 Task: Select heading 2 on text "computer".
Action: Mouse moved to (689, 184)
Screenshot: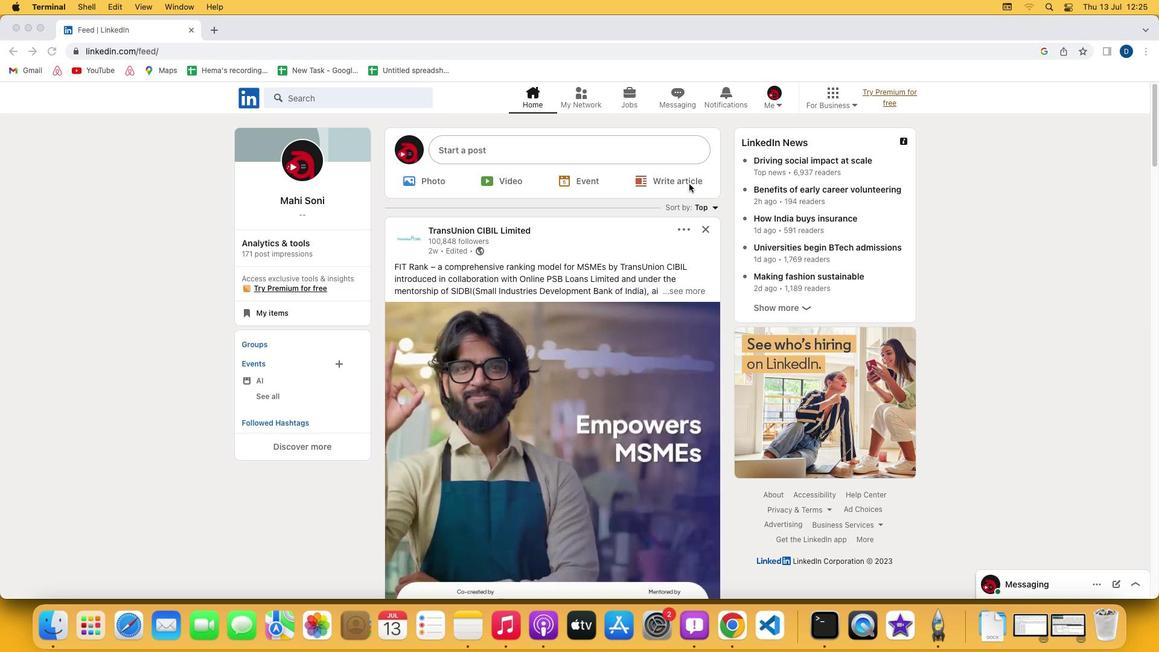 
Action: Mouse pressed left at (689, 184)
Screenshot: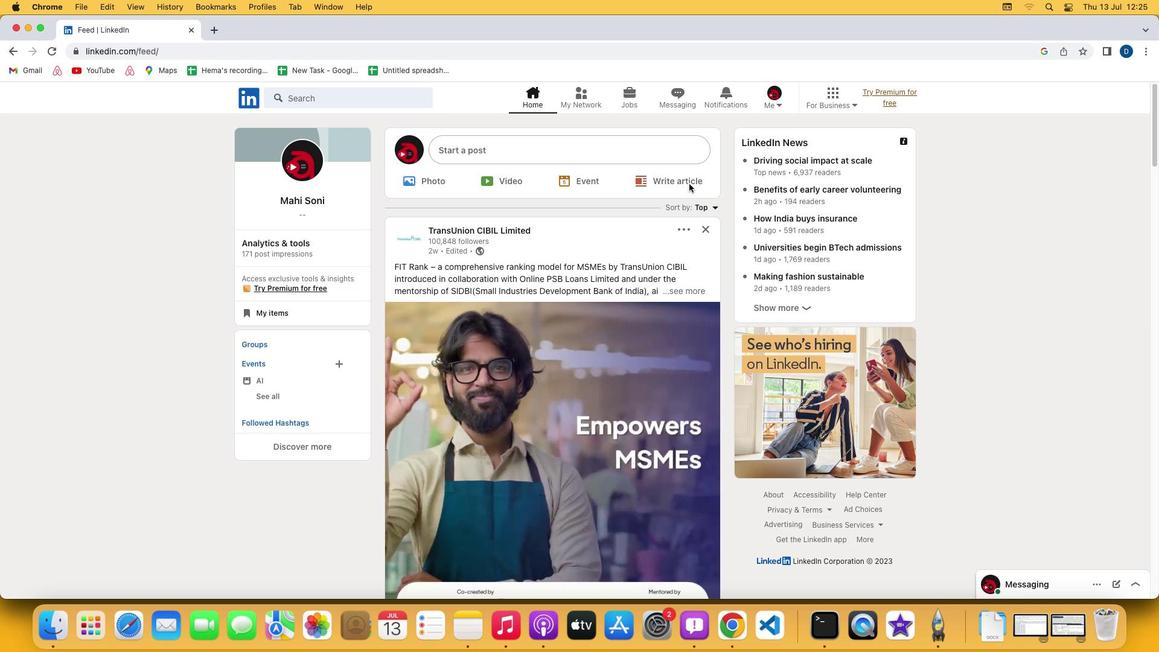 
Action: Mouse pressed left at (689, 184)
Screenshot: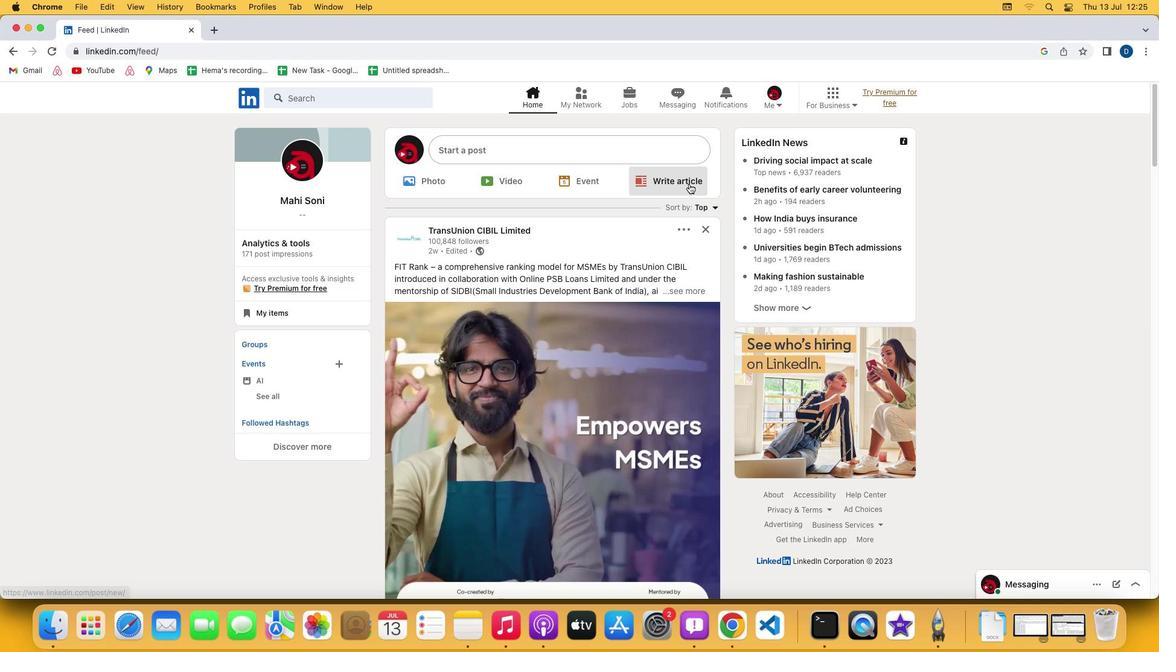 
Action: Mouse moved to (430, 379)
Screenshot: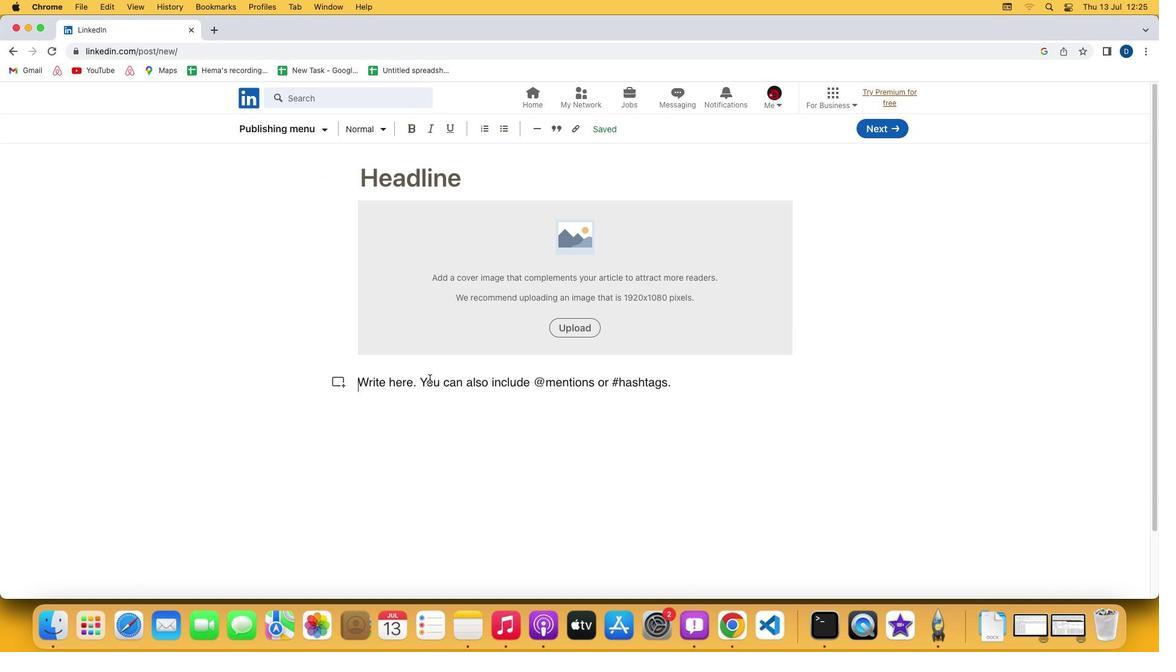 
Action: Mouse pressed left at (430, 379)
Screenshot: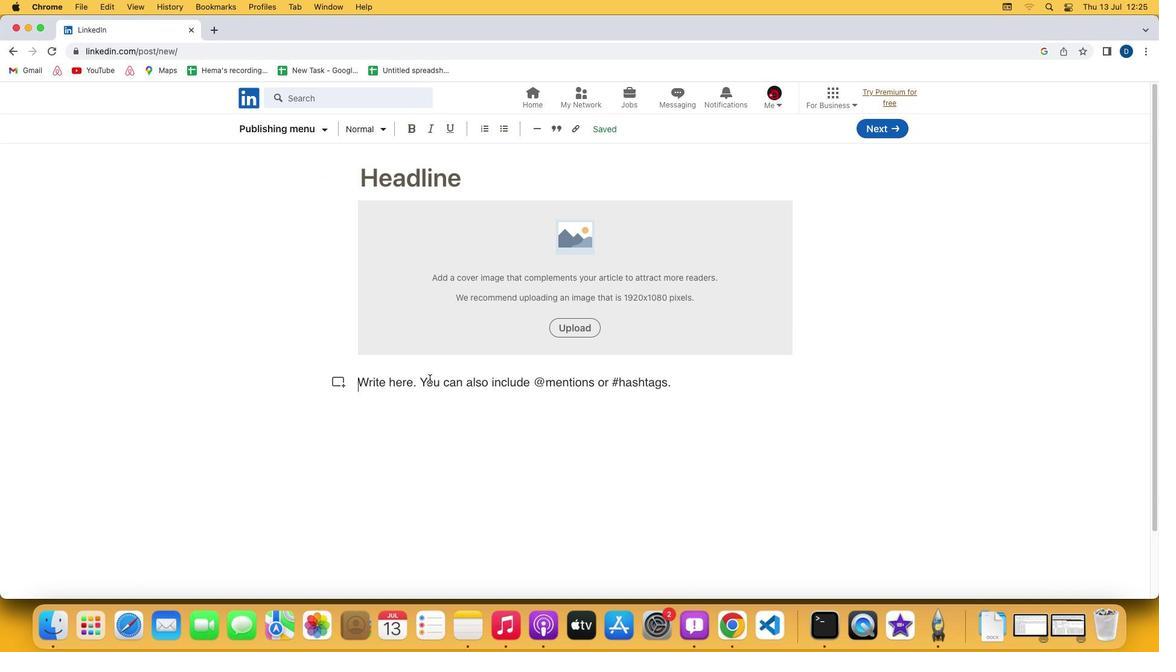 
Action: Mouse moved to (429, 379)
Screenshot: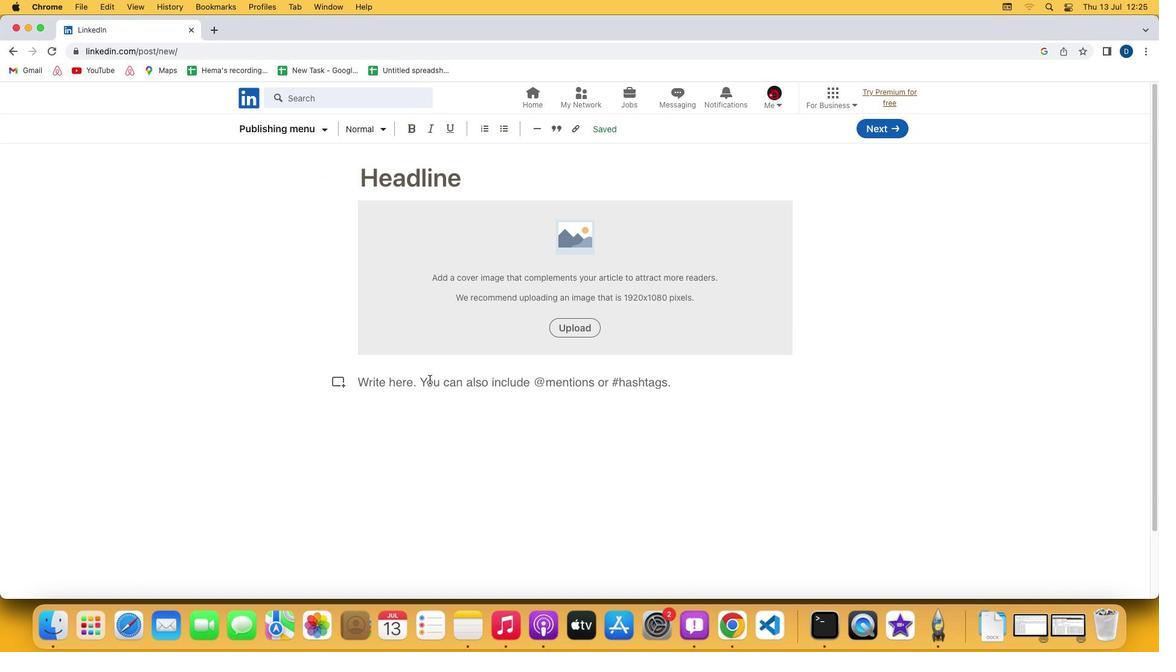 
Action: Key pressed 'c''o''m''p''u''t''e''r'
Screenshot: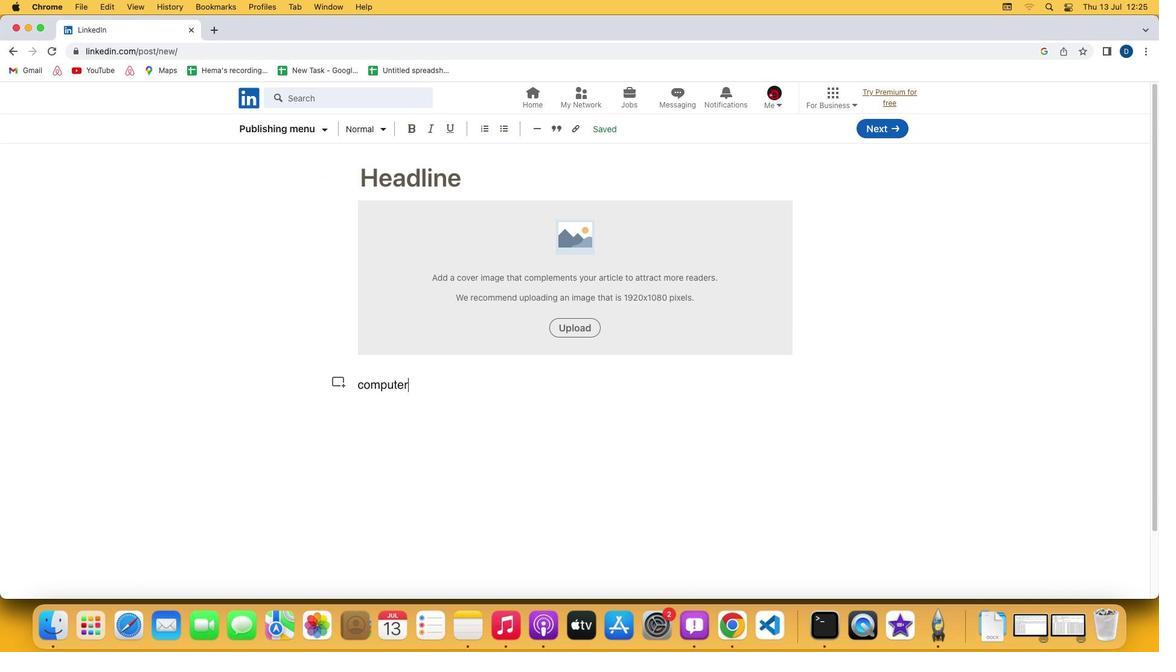
Action: Mouse moved to (409, 385)
Screenshot: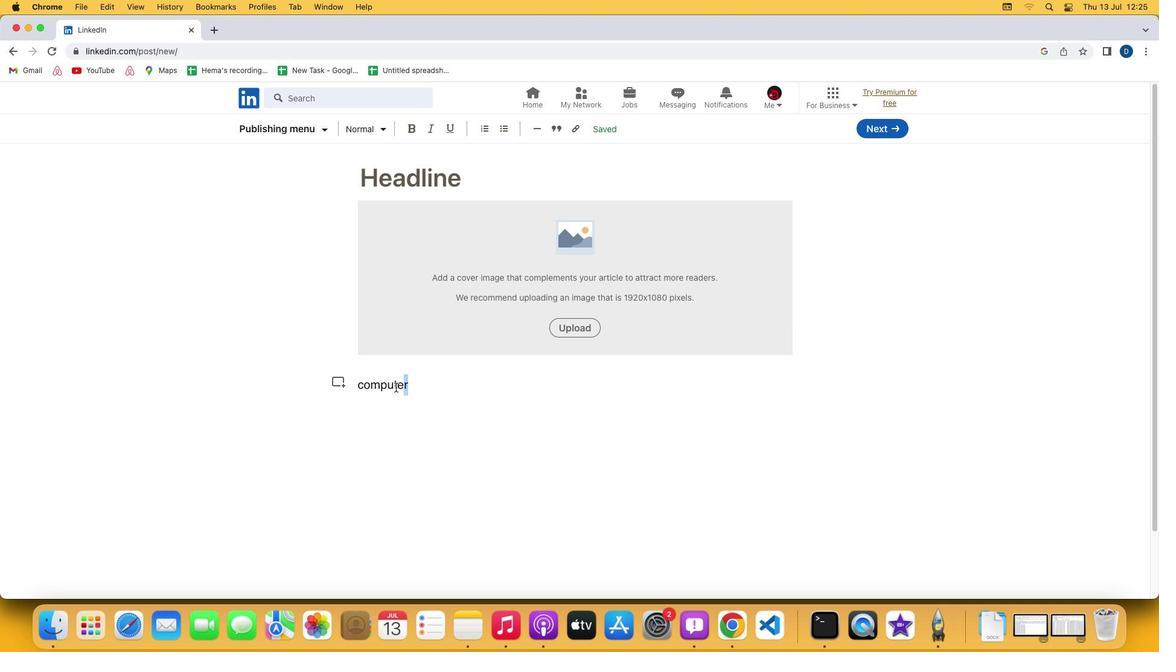 
Action: Mouse pressed left at (409, 385)
Screenshot: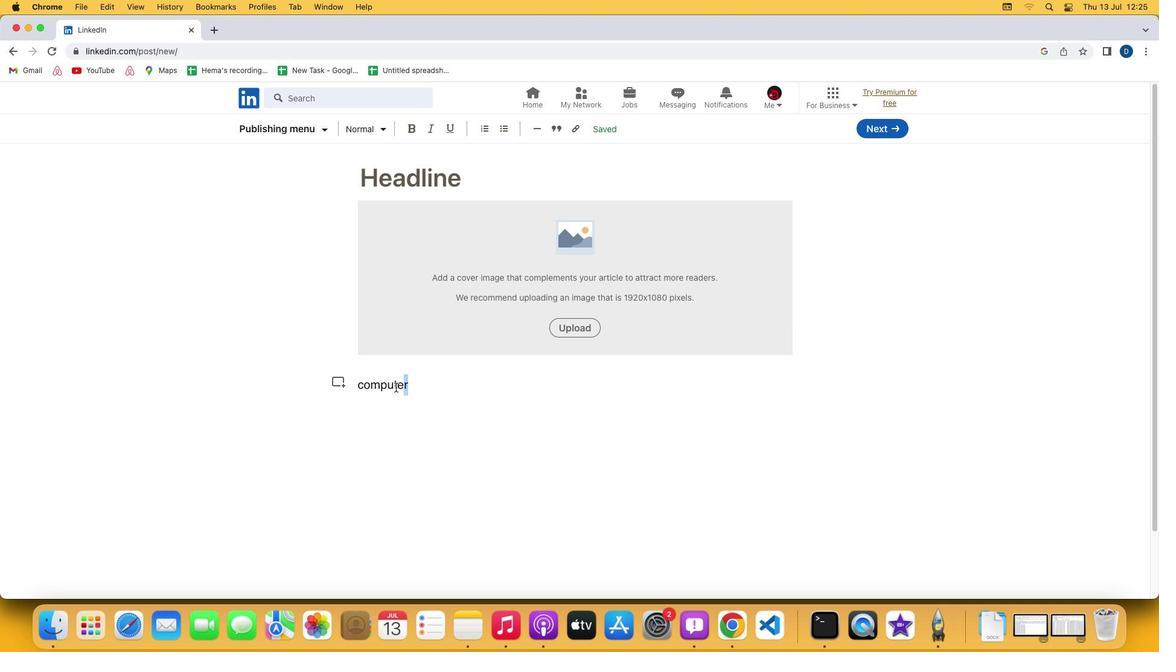 
Action: Mouse moved to (382, 129)
Screenshot: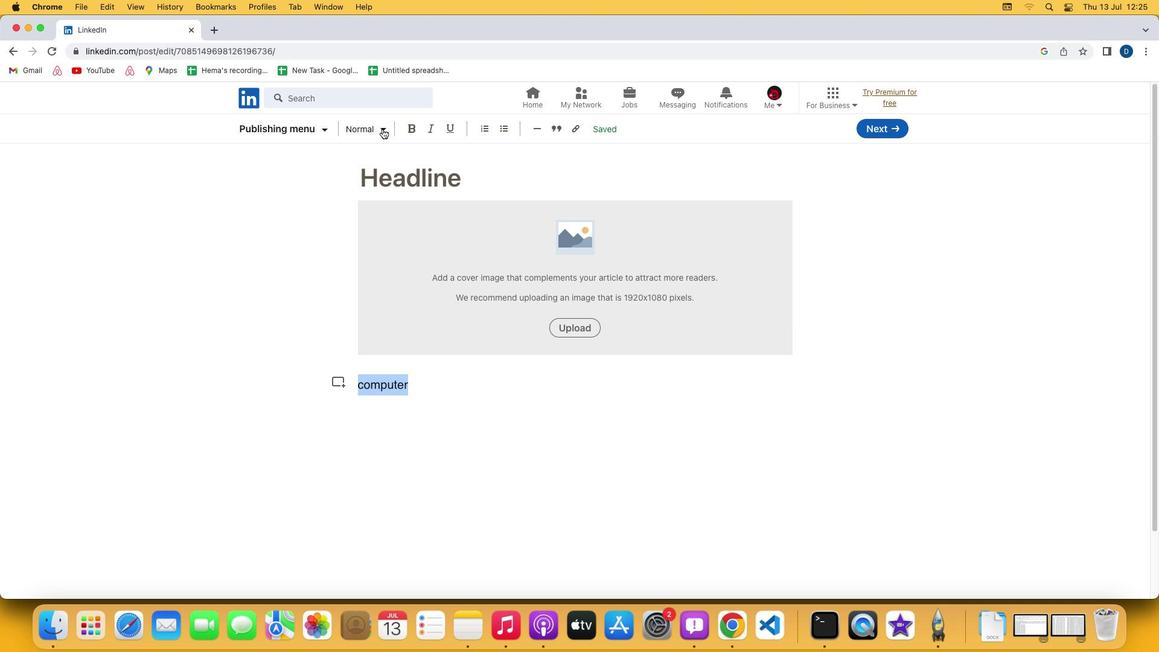 
Action: Mouse pressed left at (382, 129)
Screenshot: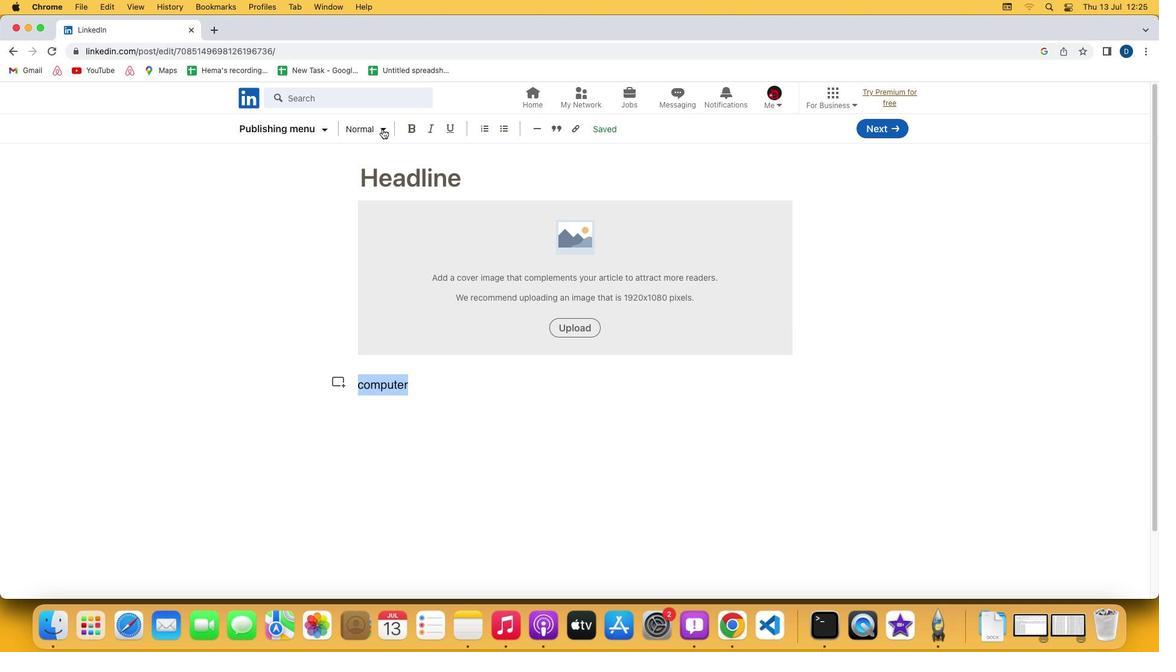 
Action: Mouse moved to (375, 175)
Screenshot: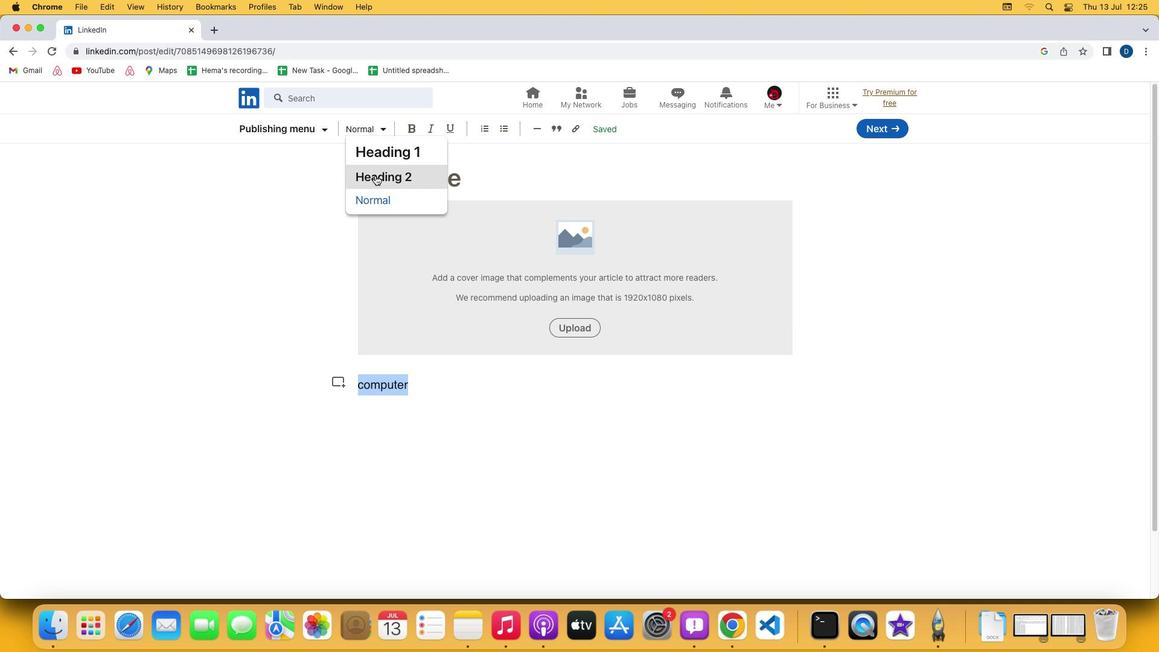 
Action: Mouse pressed left at (375, 175)
Screenshot: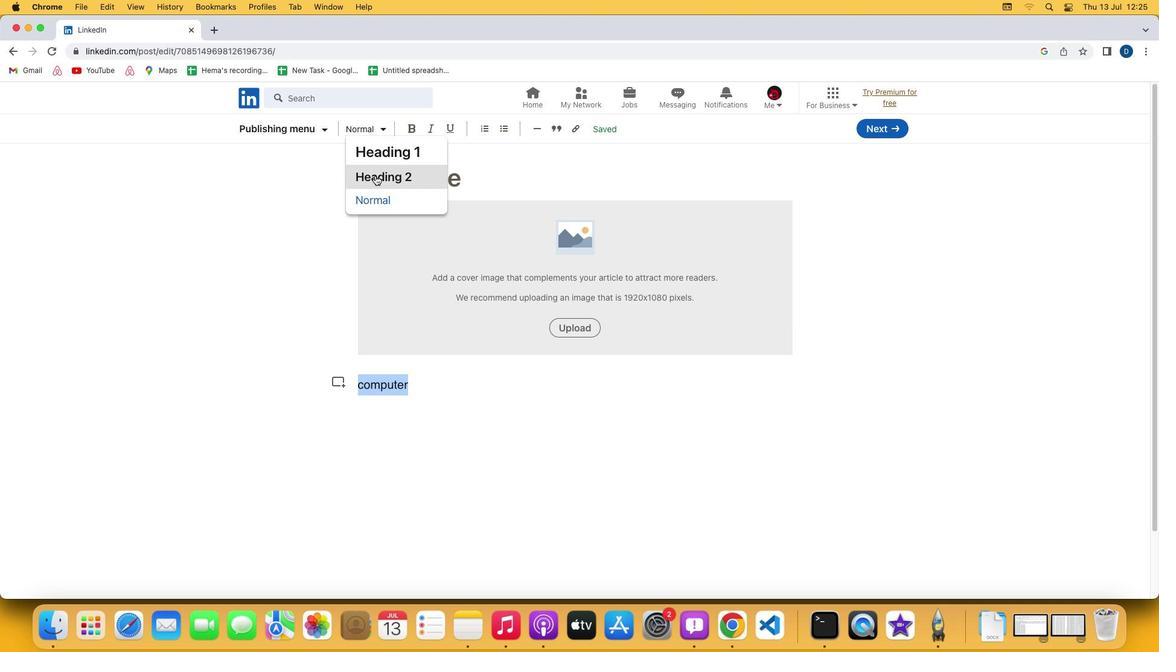 
Action: Mouse moved to (374, 177)
Screenshot: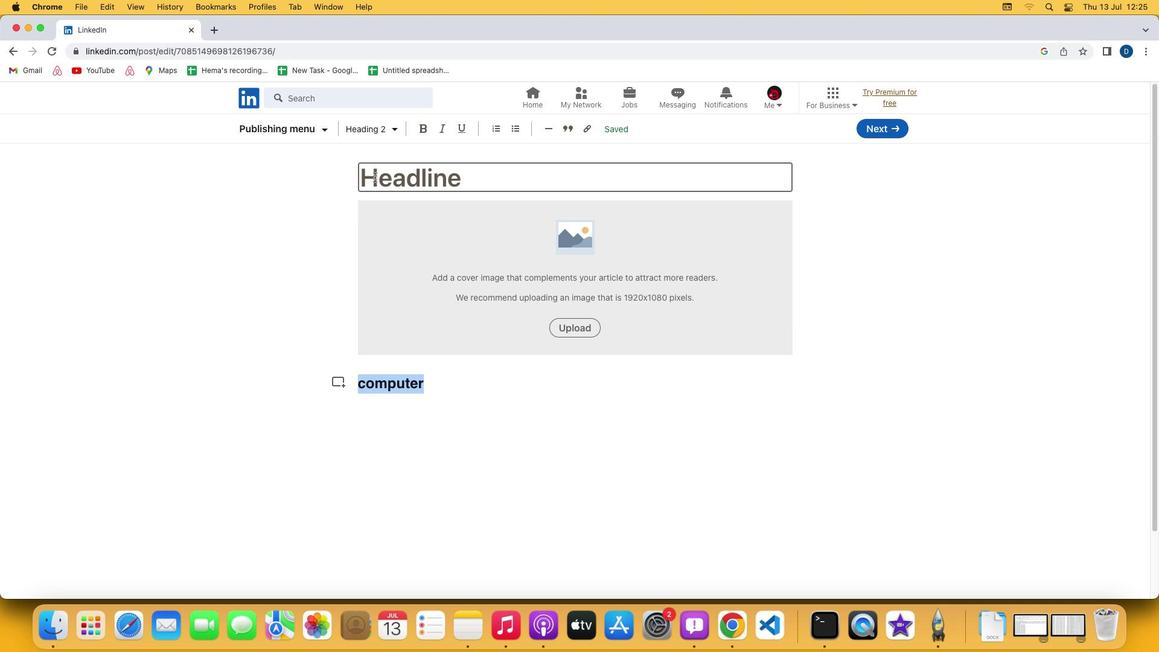 
